 Task: Select more option from recent.
Action: Mouse moved to (34, 10)
Screenshot: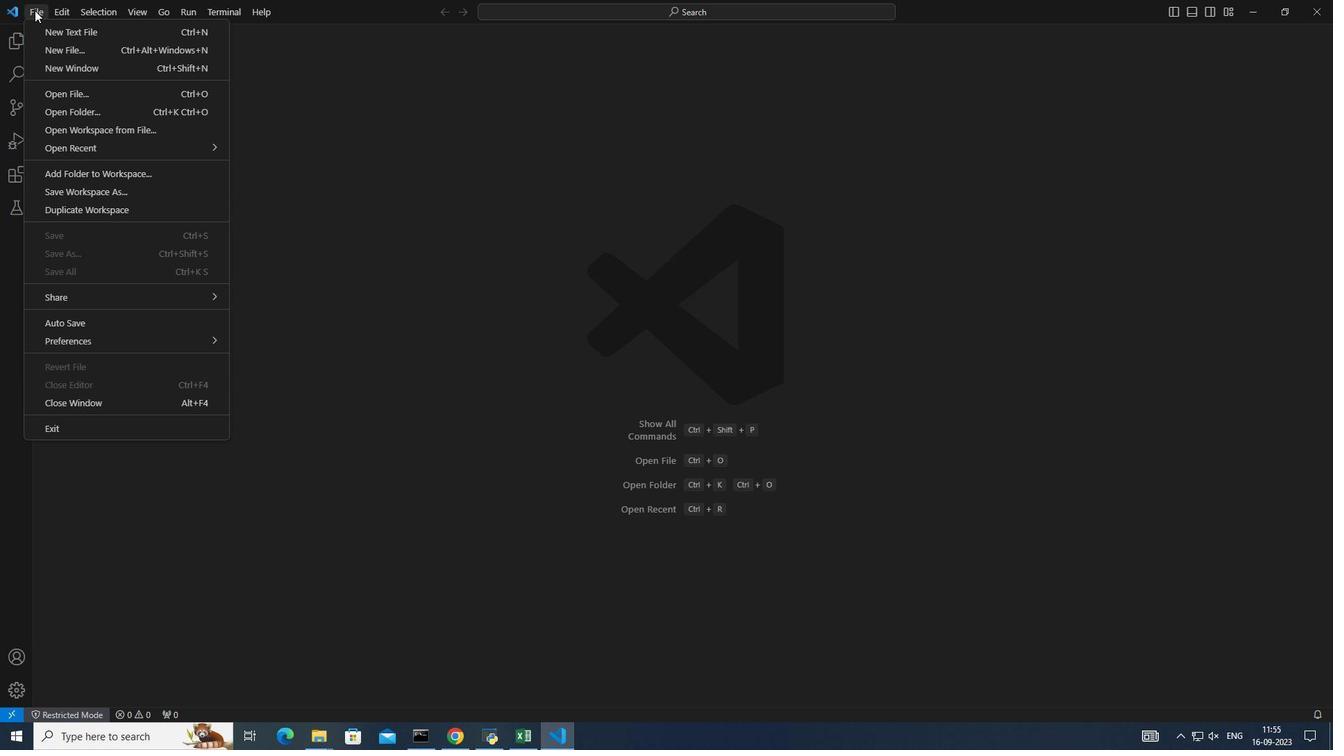
Action: Mouse pressed left at (34, 10)
Screenshot: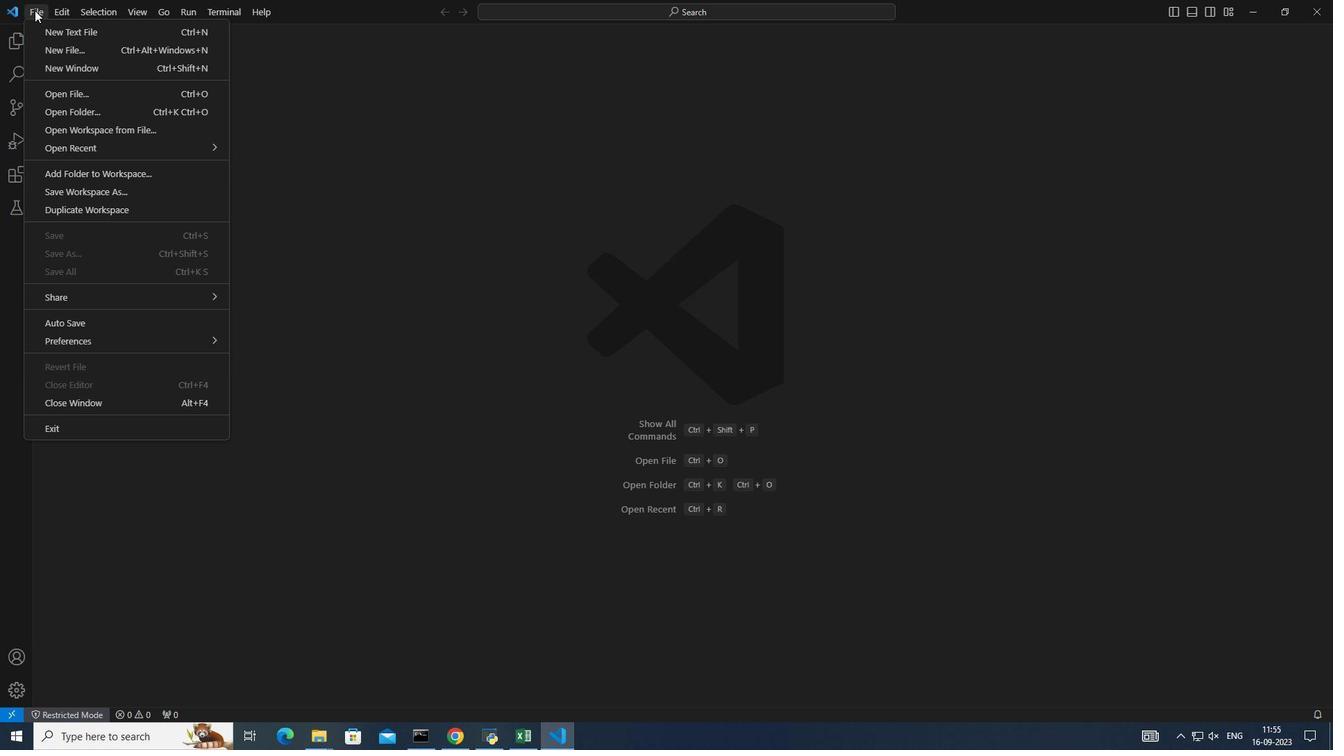 
Action: Mouse moved to (266, 172)
Screenshot: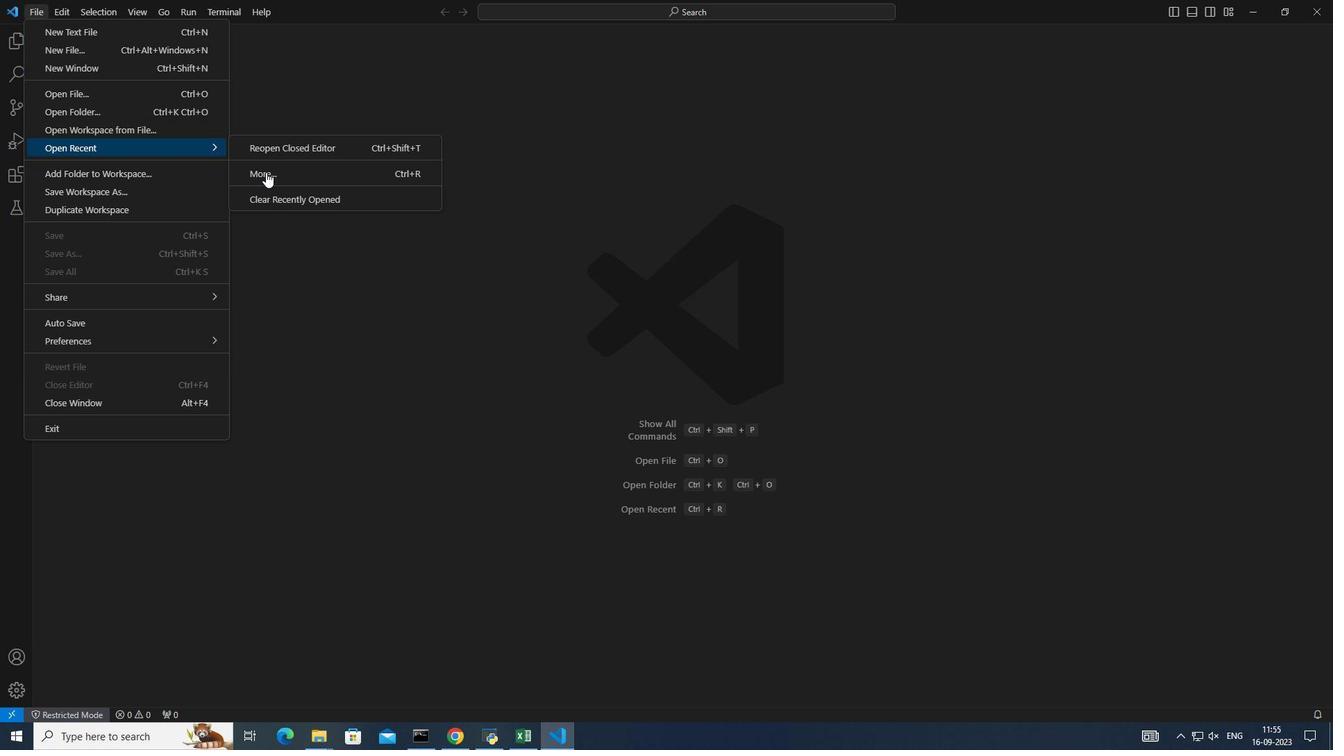 
Action: Mouse pressed left at (266, 172)
Screenshot: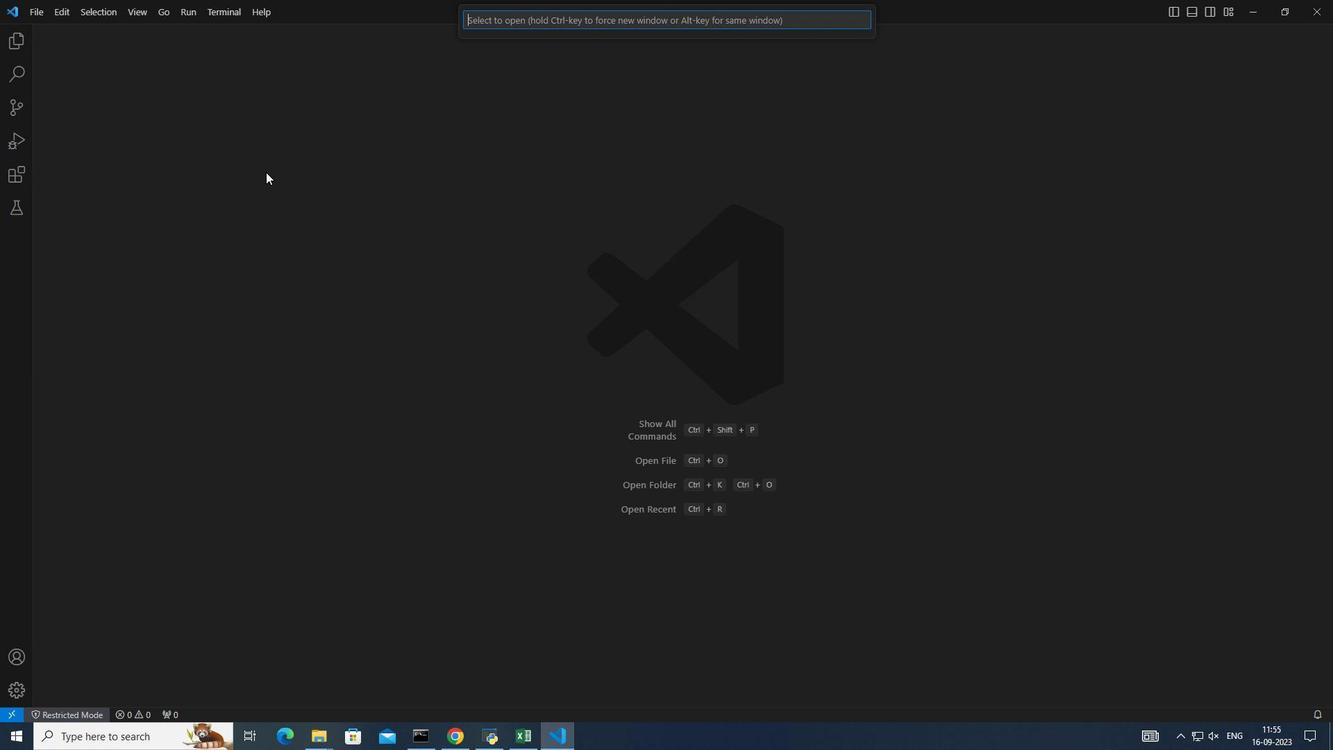 
